 Task: Add Roma Vicolo Uncured Pepperoni & Bacon Pizza to the cart.
Action: Mouse moved to (20, 82)
Screenshot: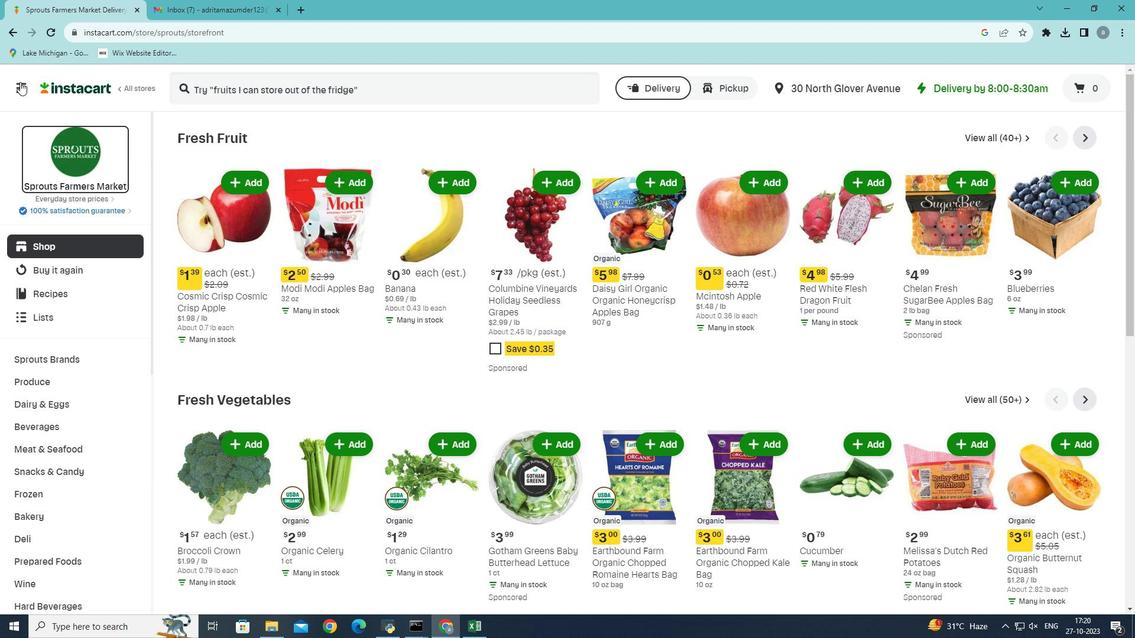 
Action: Mouse pressed left at (20, 82)
Screenshot: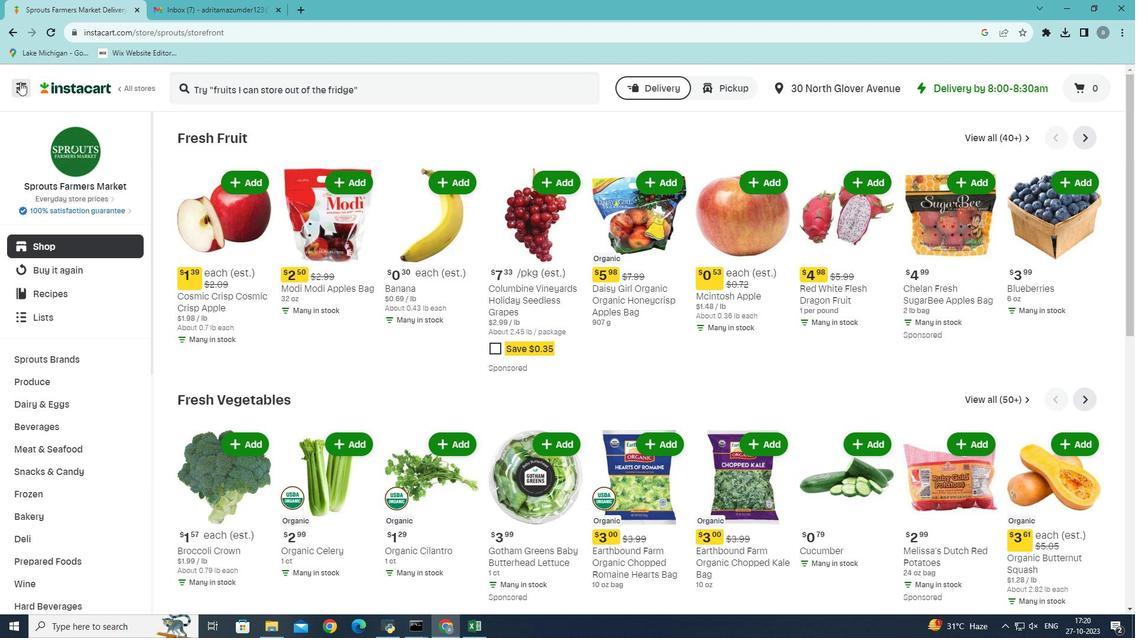 
Action: Mouse moved to (44, 346)
Screenshot: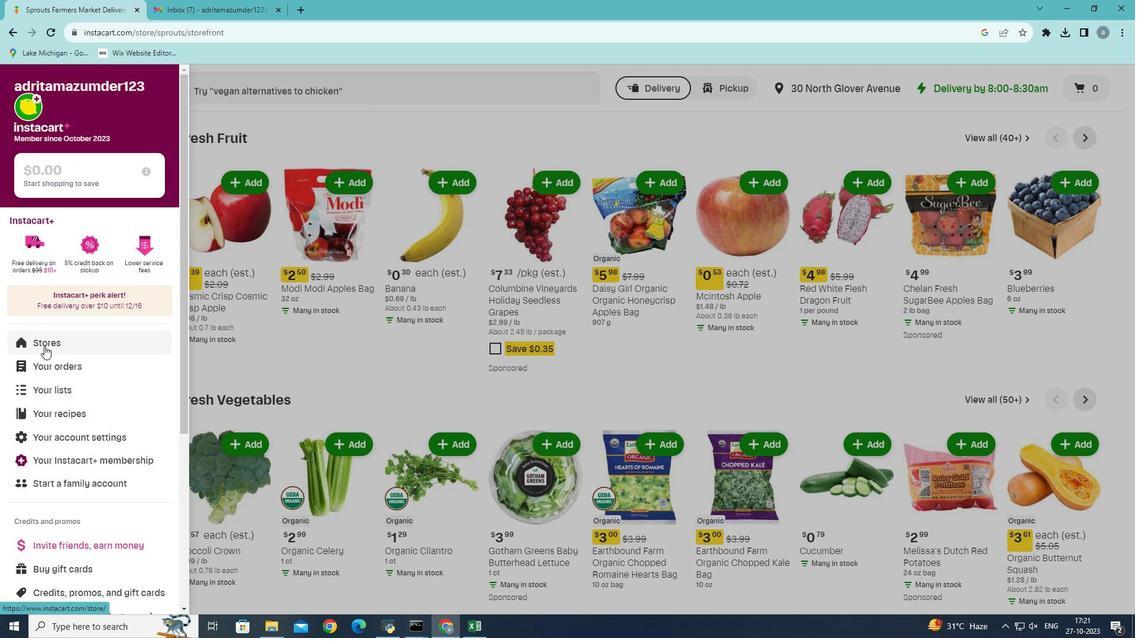 
Action: Mouse pressed left at (44, 346)
Screenshot: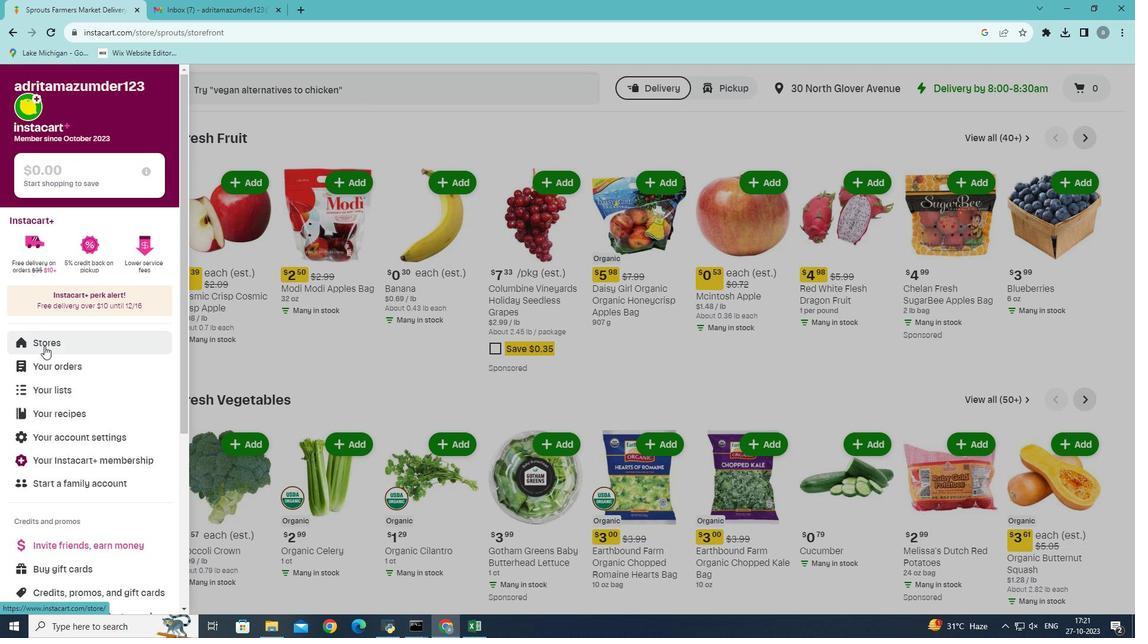 
Action: Mouse moved to (282, 137)
Screenshot: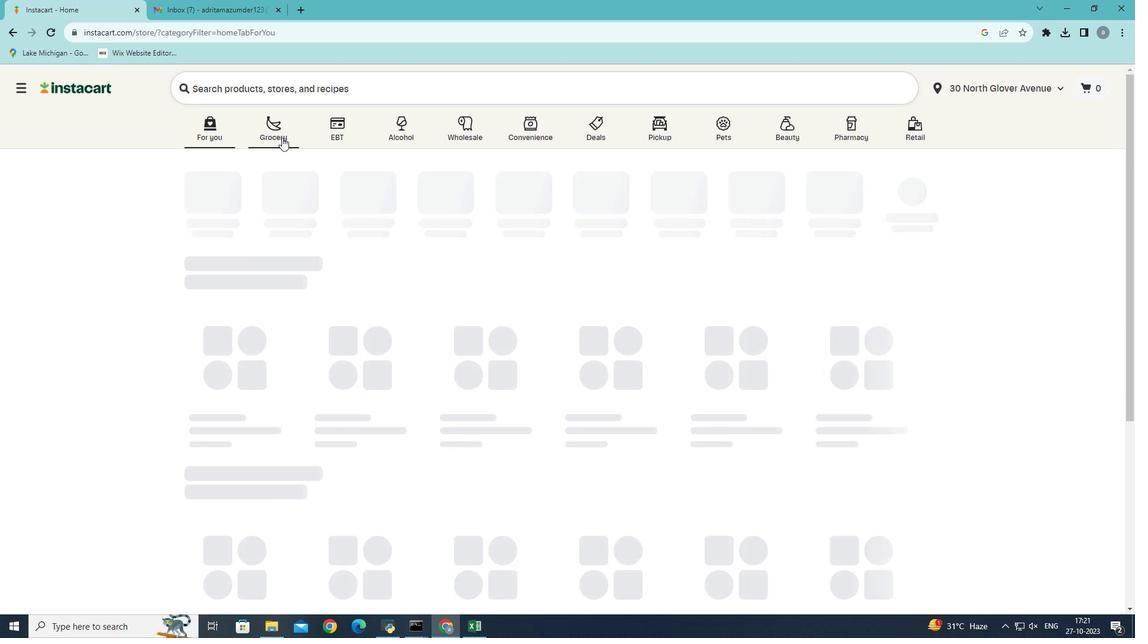 
Action: Mouse pressed left at (282, 137)
Screenshot: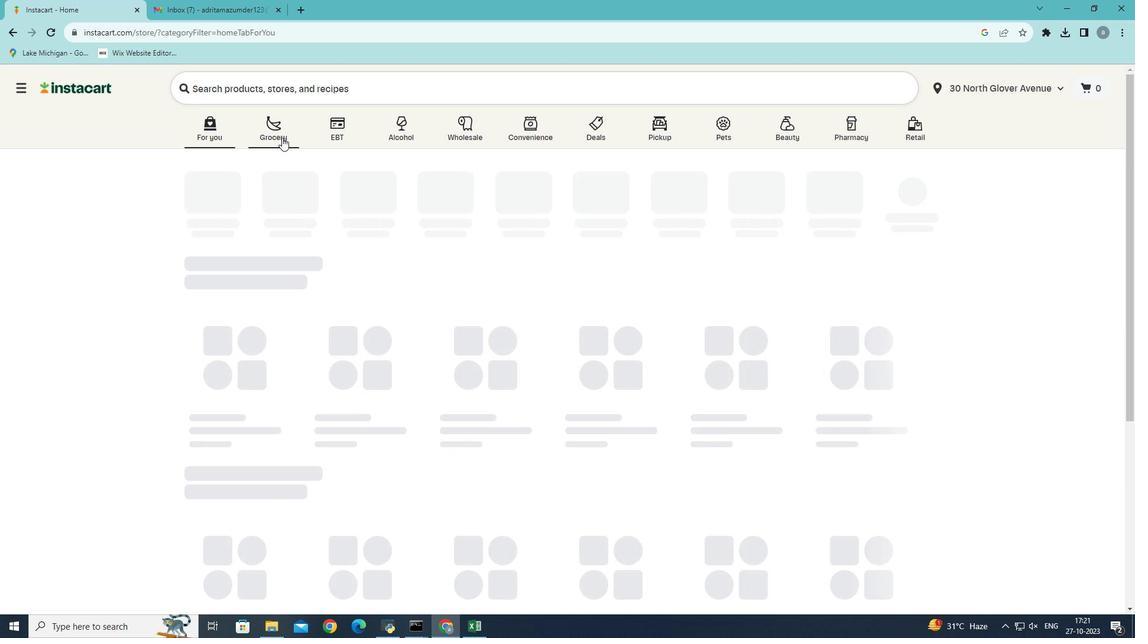 
Action: Mouse moved to (267, 338)
Screenshot: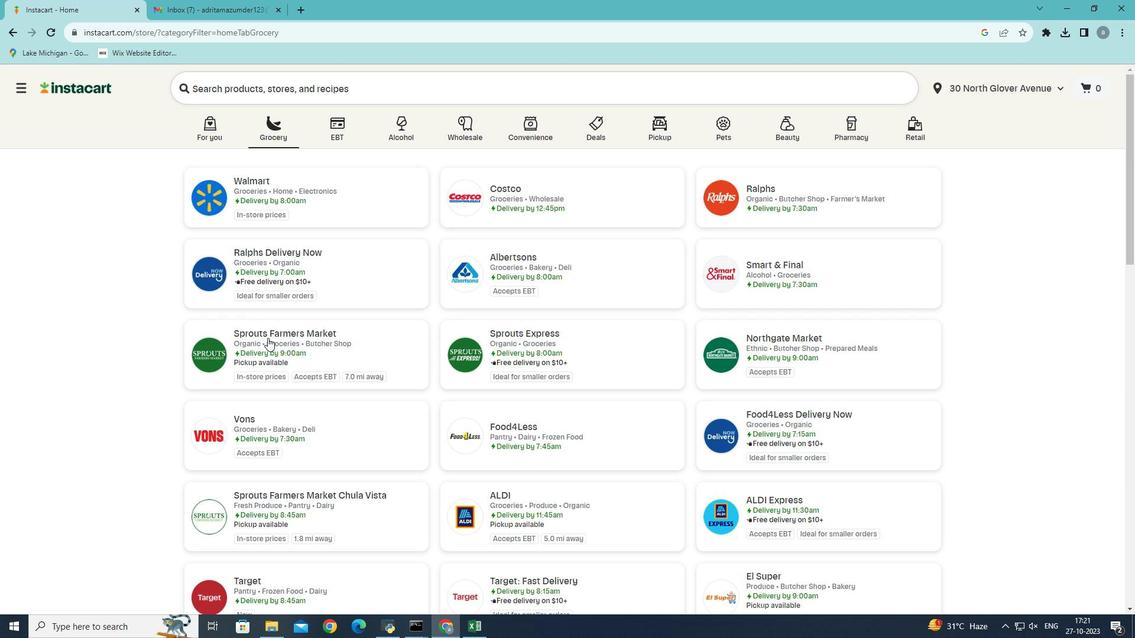
Action: Mouse pressed left at (267, 338)
Screenshot: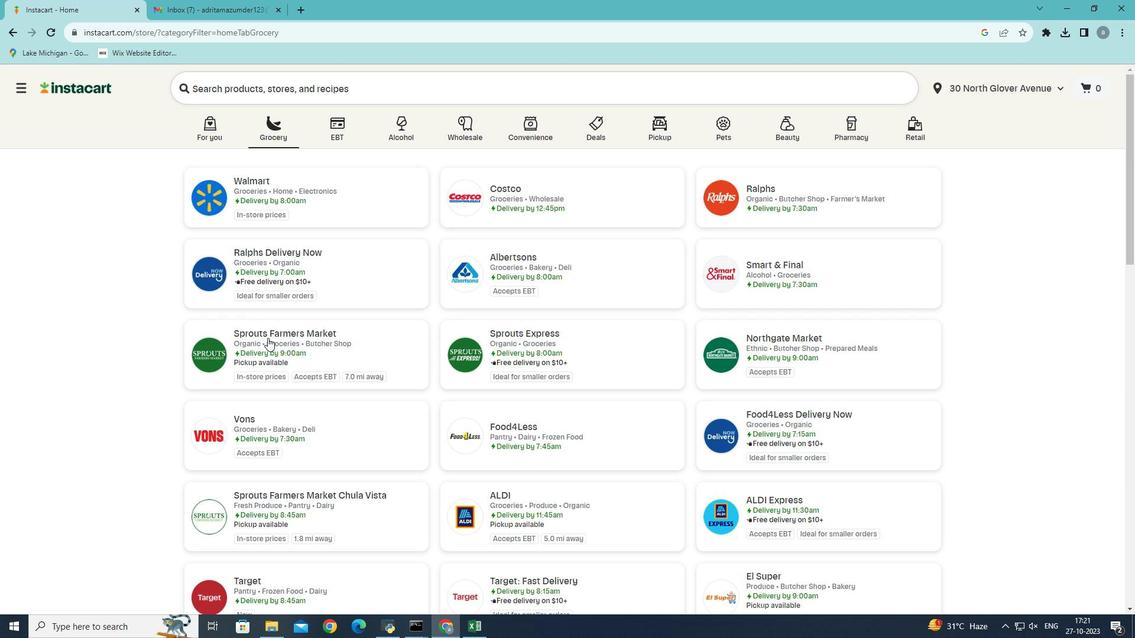 
Action: Mouse moved to (67, 565)
Screenshot: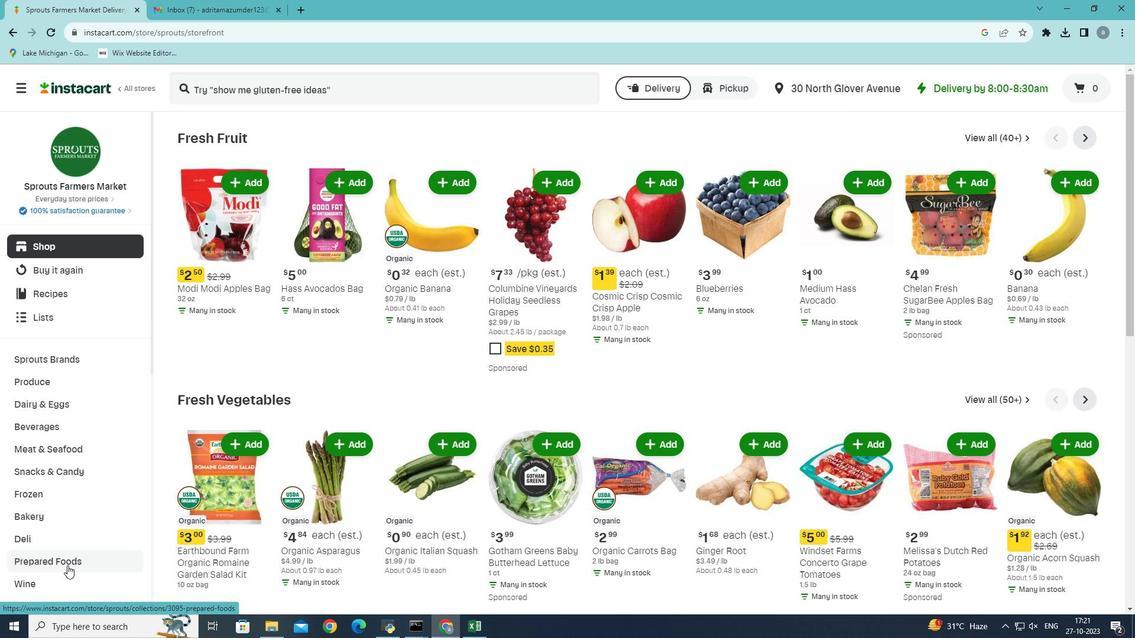 
Action: Mouse pressed left at (67, 565)
Screenshot: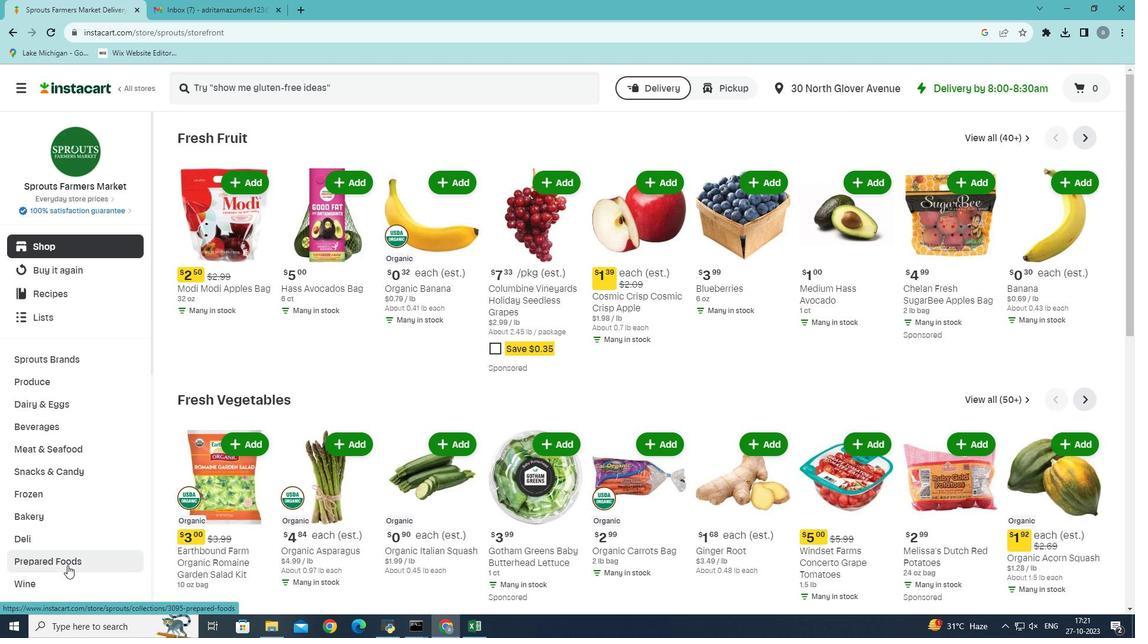 
Action: Mouse moved to (409, 160)
Screenshot: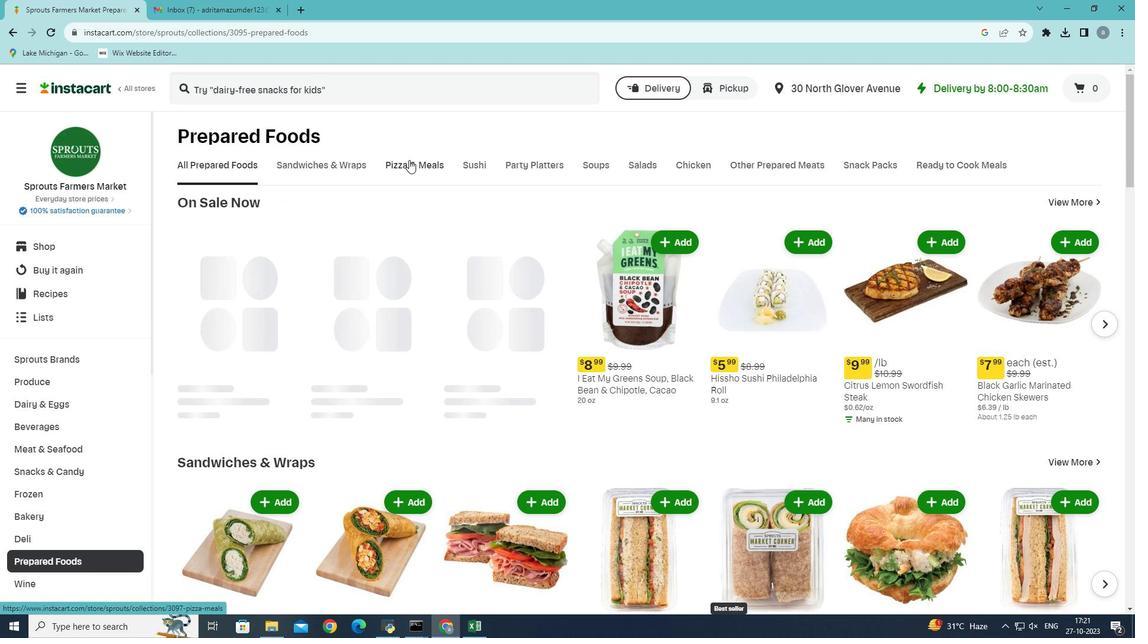 
Action: Mouse pressed left at (409, 160)
Screenshot: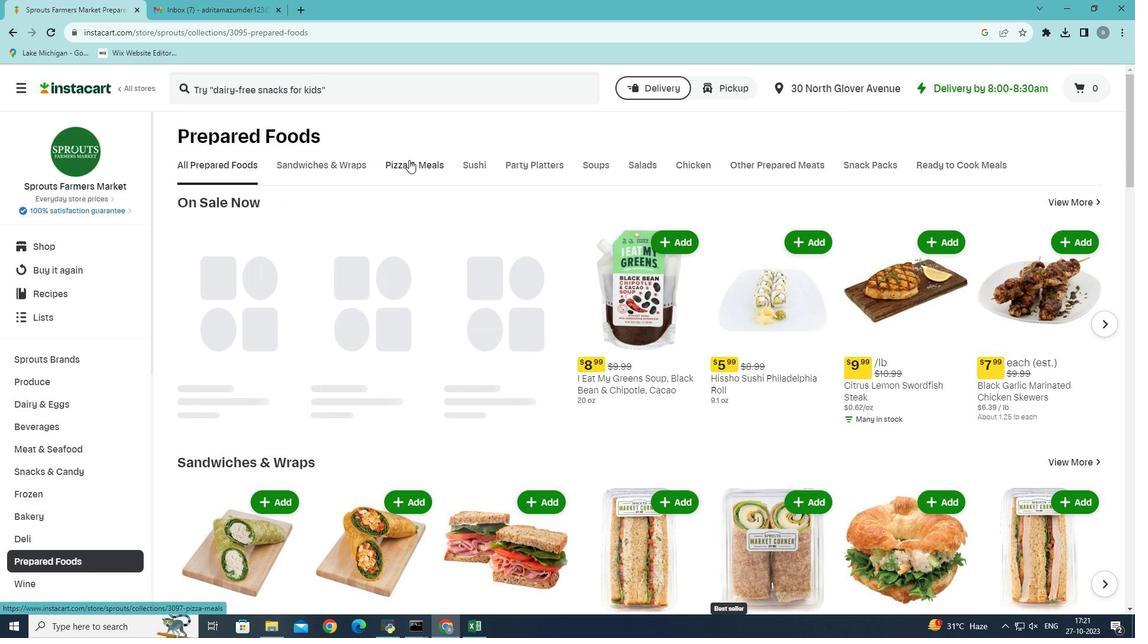 
Action: Mouse moved to (253, 219)
Screenshot: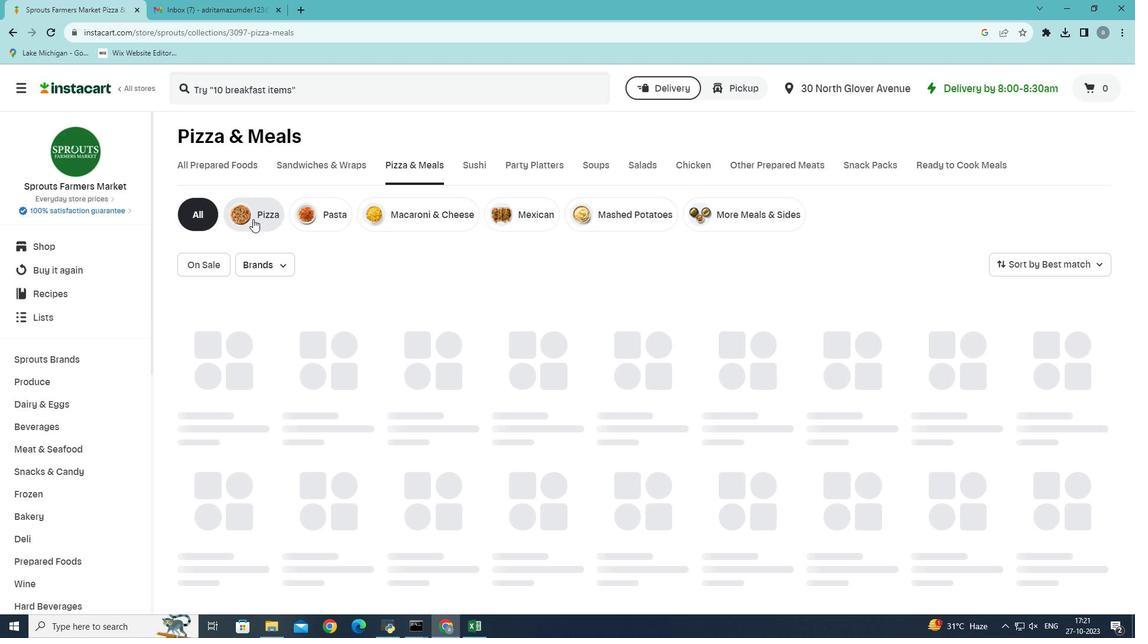 
Action: Mouse pressed left at (253, 219)
Screenshot: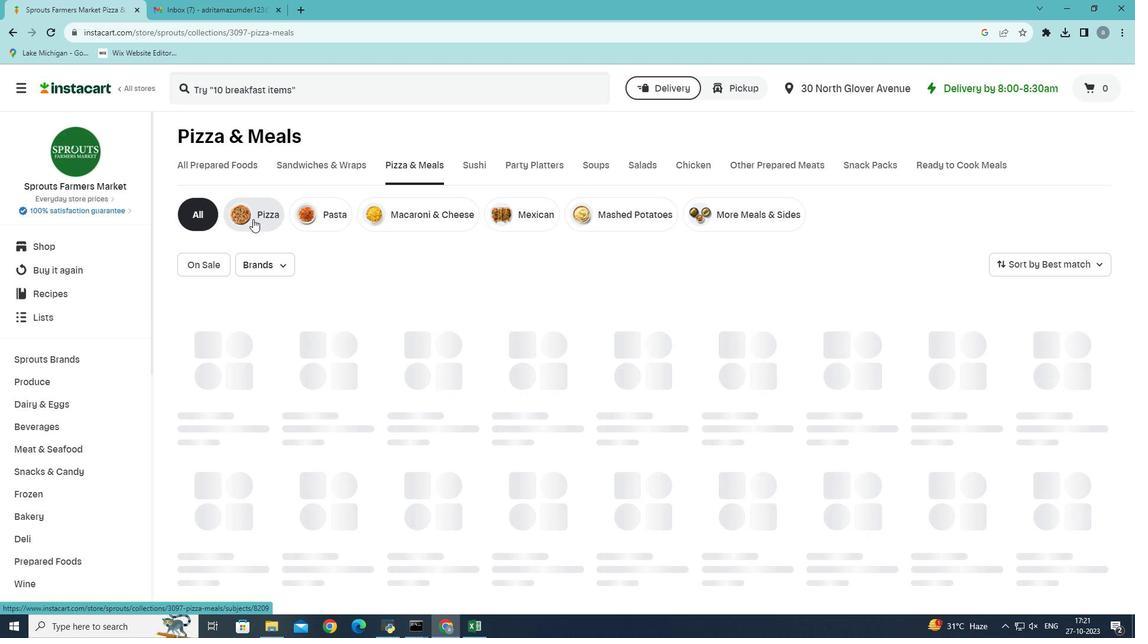 
Action: Mouse moved to (235, 328)
Screenshot: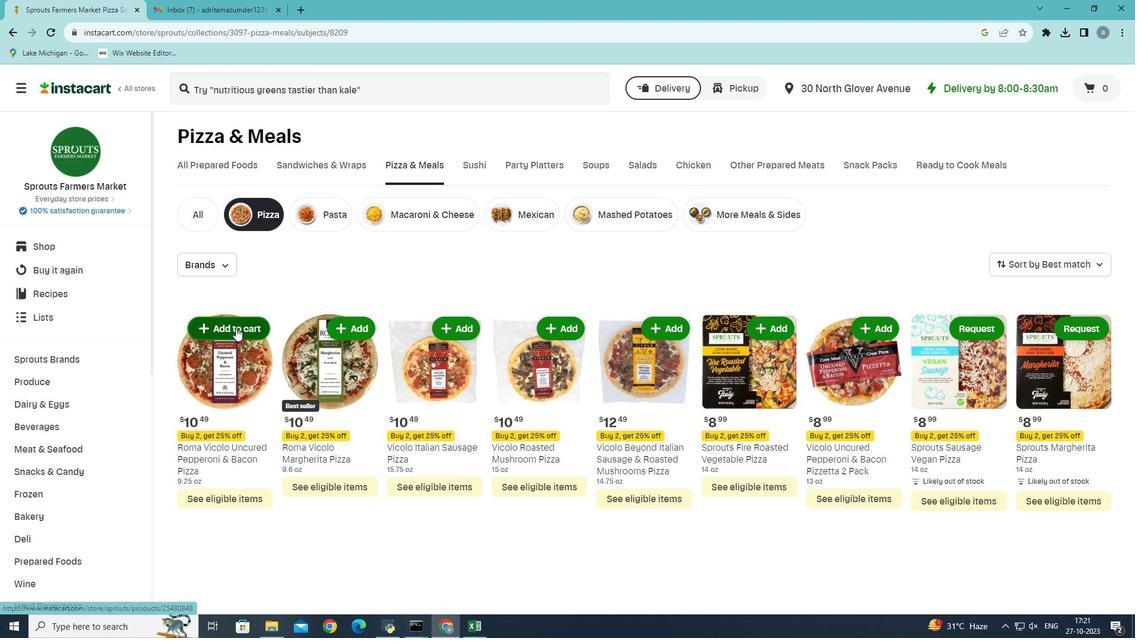 
Action: Mouse pressed left at (235, 328)
Screenshot: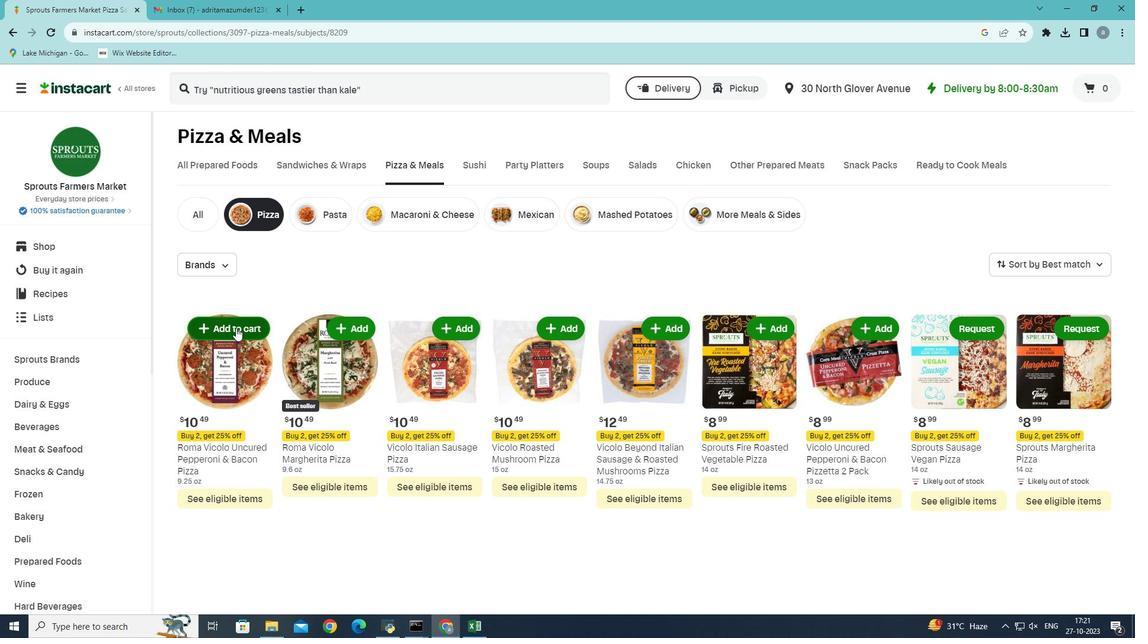 
